 Task: Play an audio file in VLC and adjust the audio speed to 0.5x for slower playback.
Action: Mouse moved to (168, 191)
Screenshot: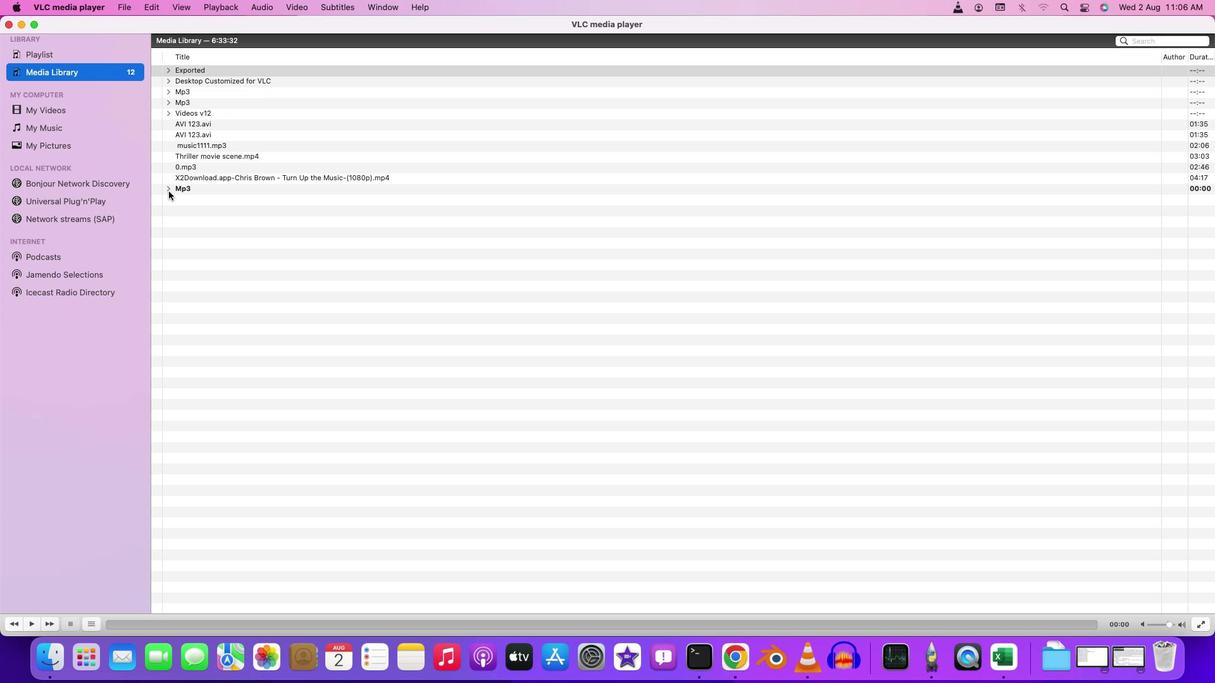 
Action: Mouse pressed left at (168, 191)
Screenshot: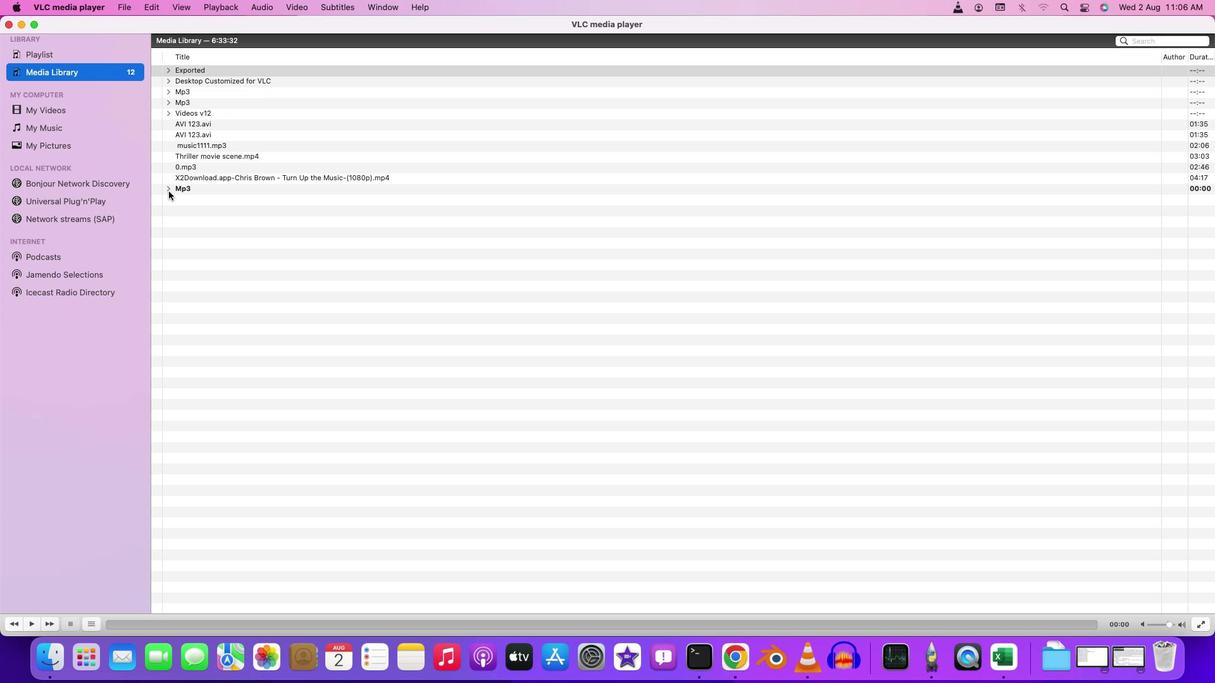 
Action: Mouse moved to (365, 243)
Screenshot: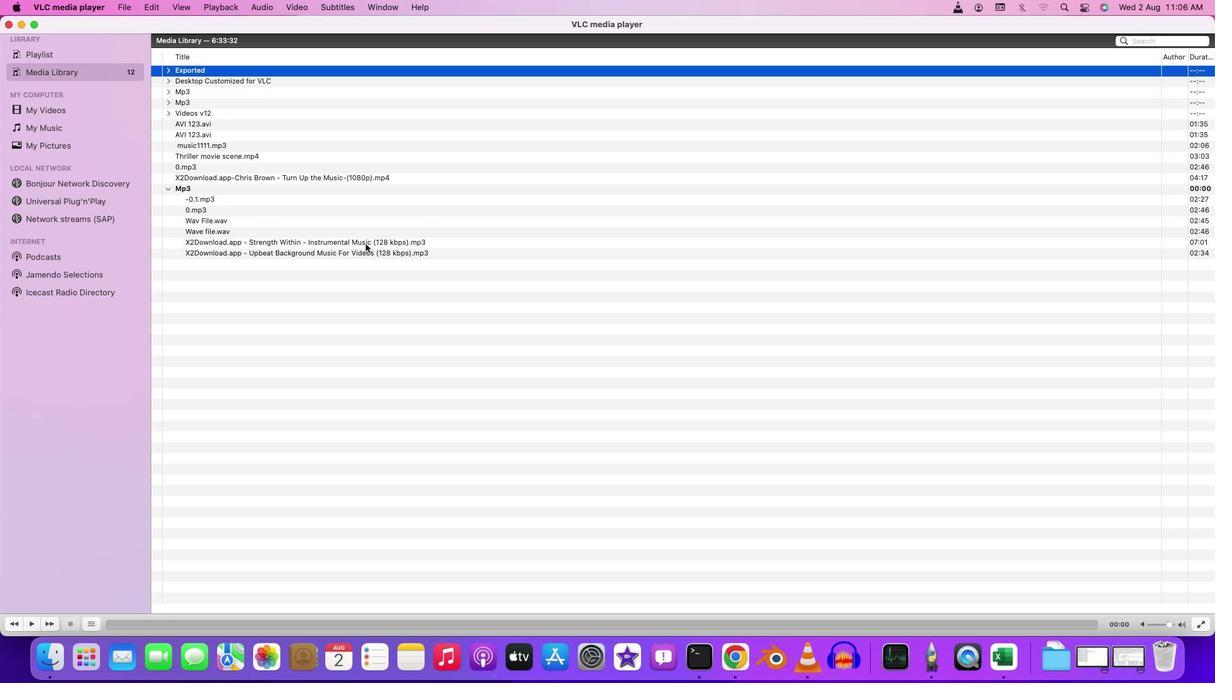 
Action: Mouse pressed left at (365, 243)
Screenshot: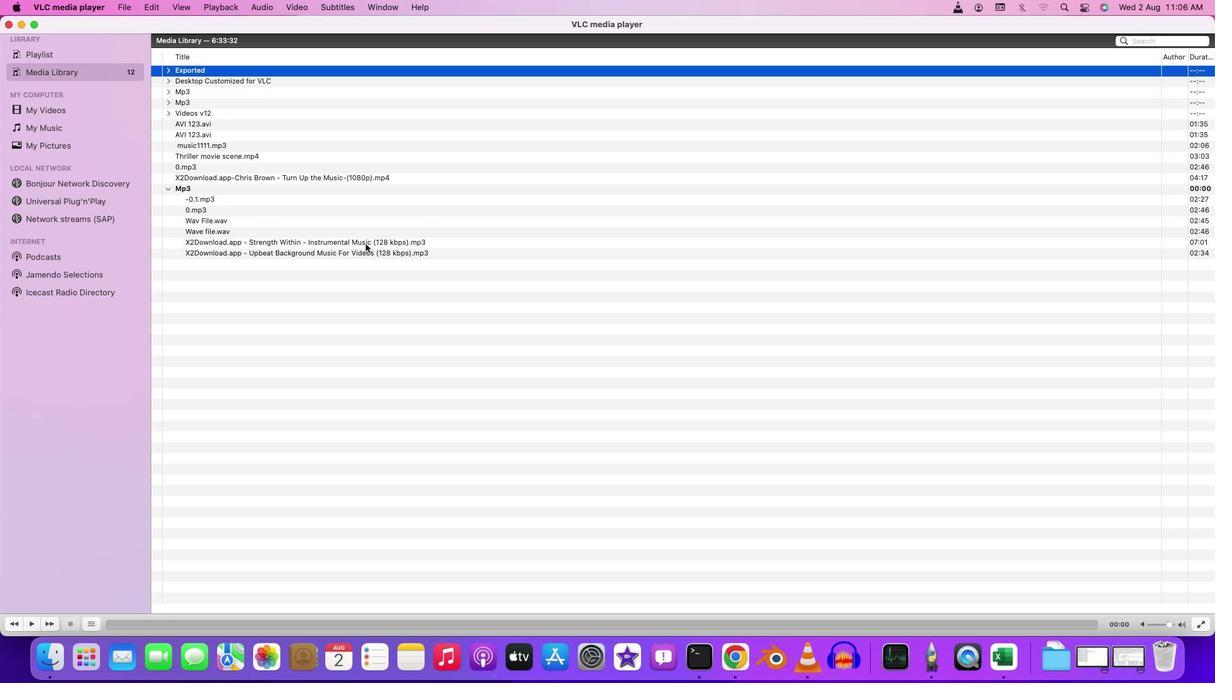 
Action: Mouse pressed left at (365, 243)
Screenshot: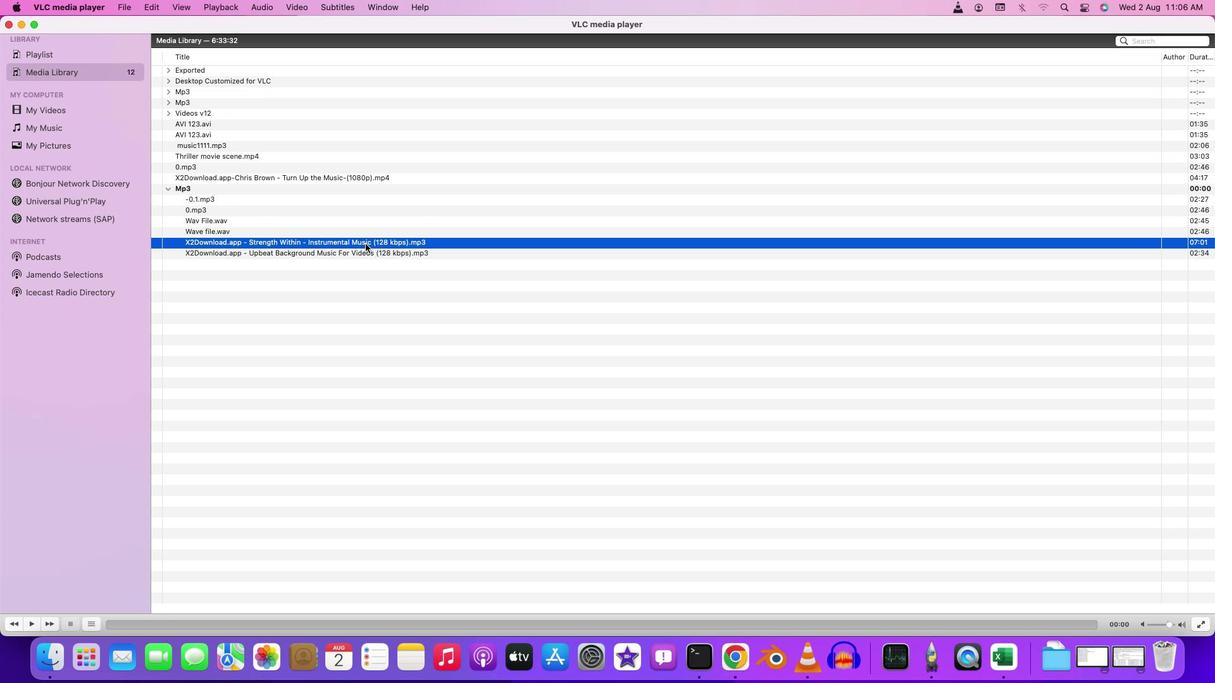 
Action: Mouse pressed left at (365, 243)
Screenshot: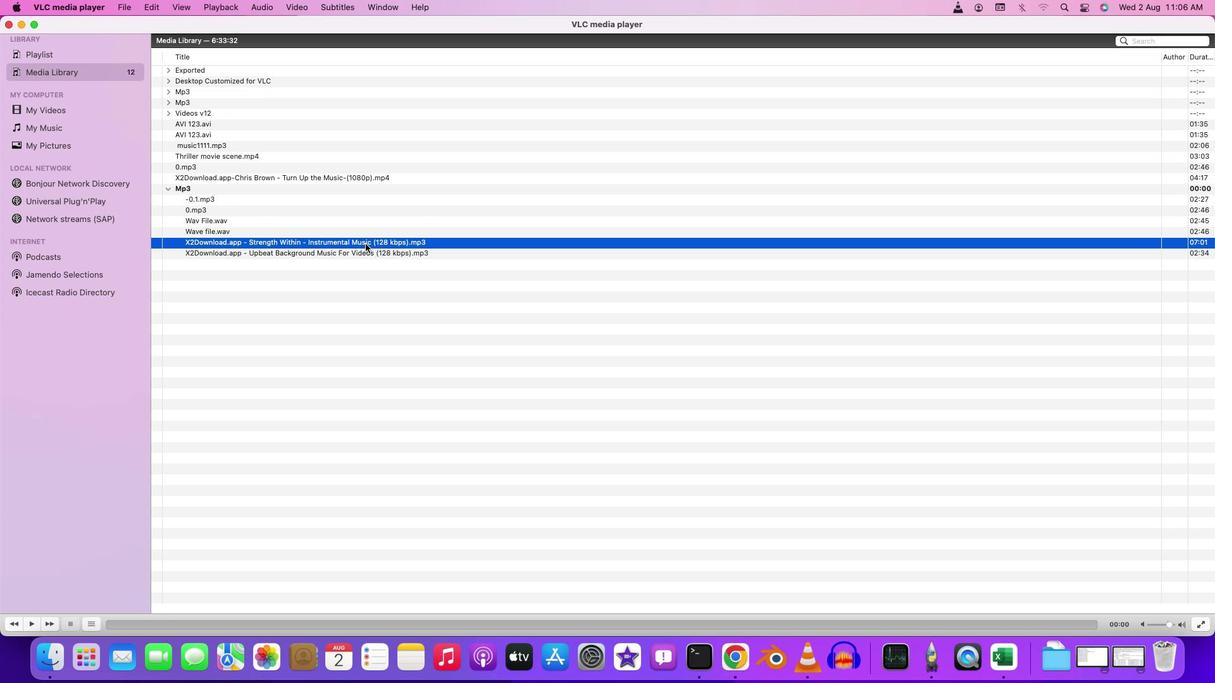 
Action: Mouse moved to (448, 630)
Screenshot: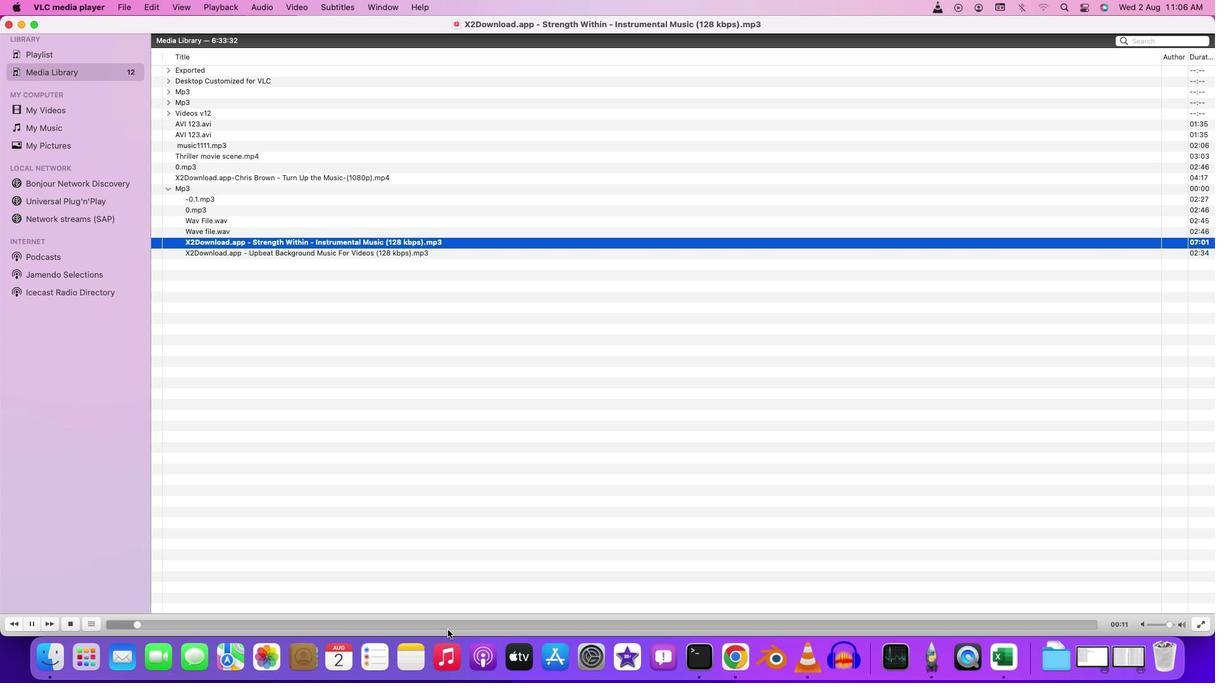 
Action: Mouse pressed left at (448, 630)
Screenshot: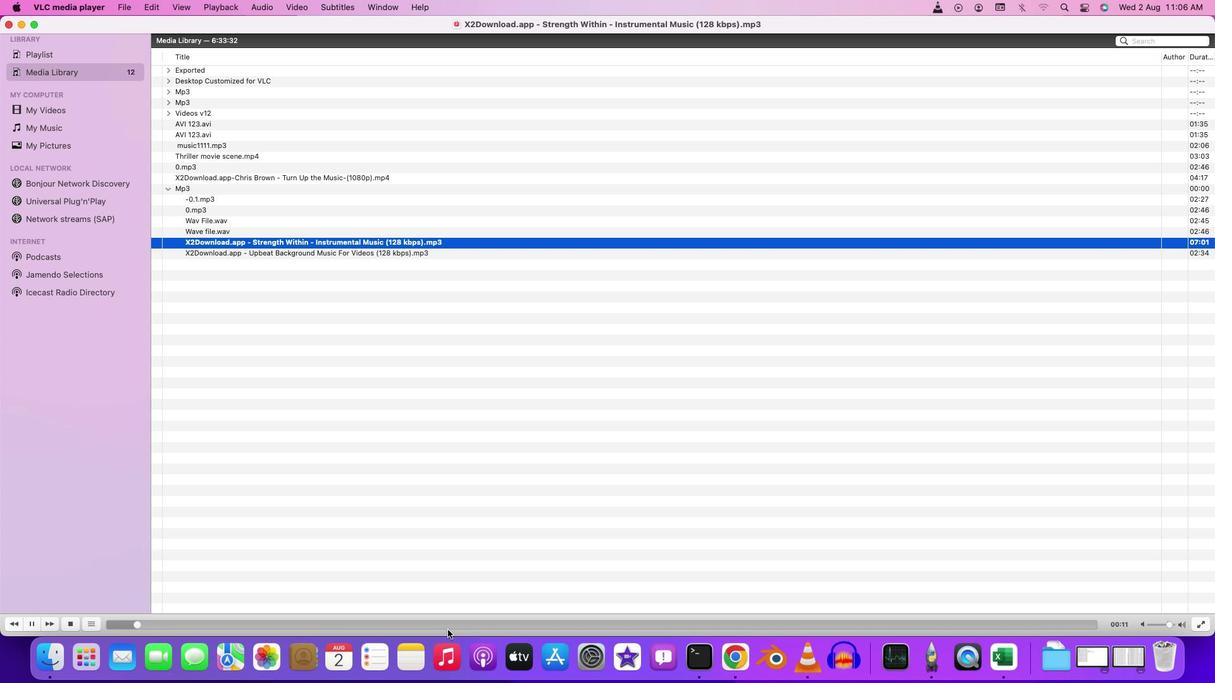 
Action: Mouse moved to (232, 12)
Screenshot: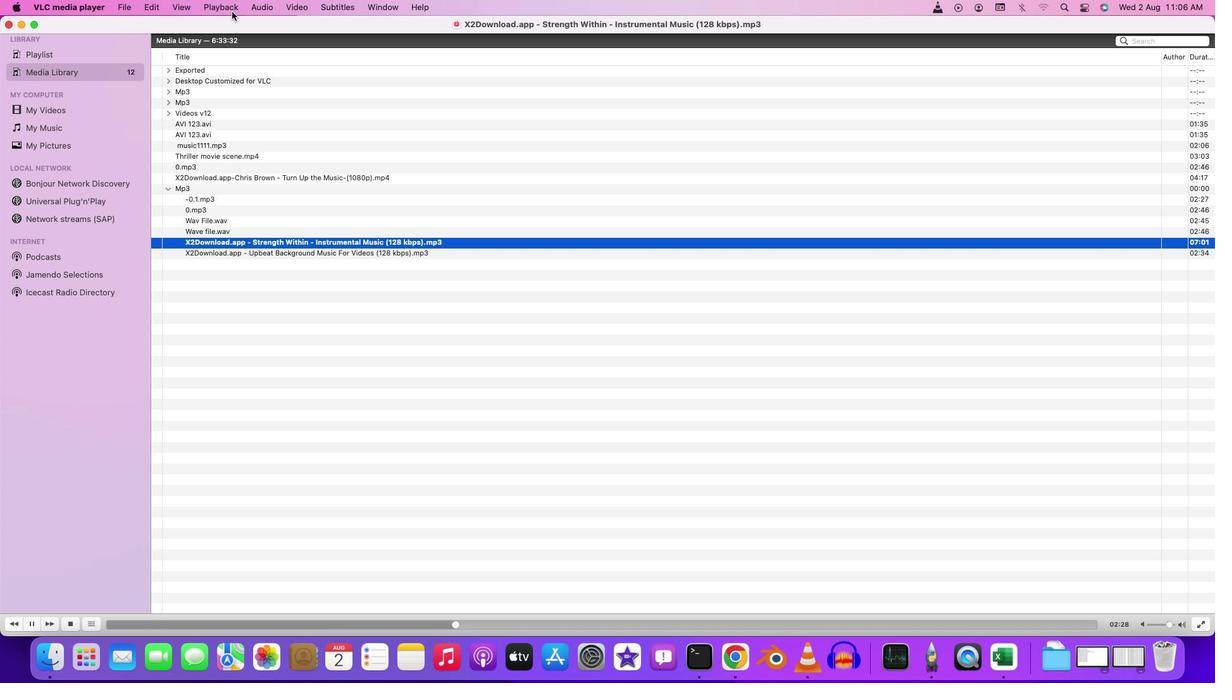 
Action: Mouse pressed left at (232, 12)
Screenshot: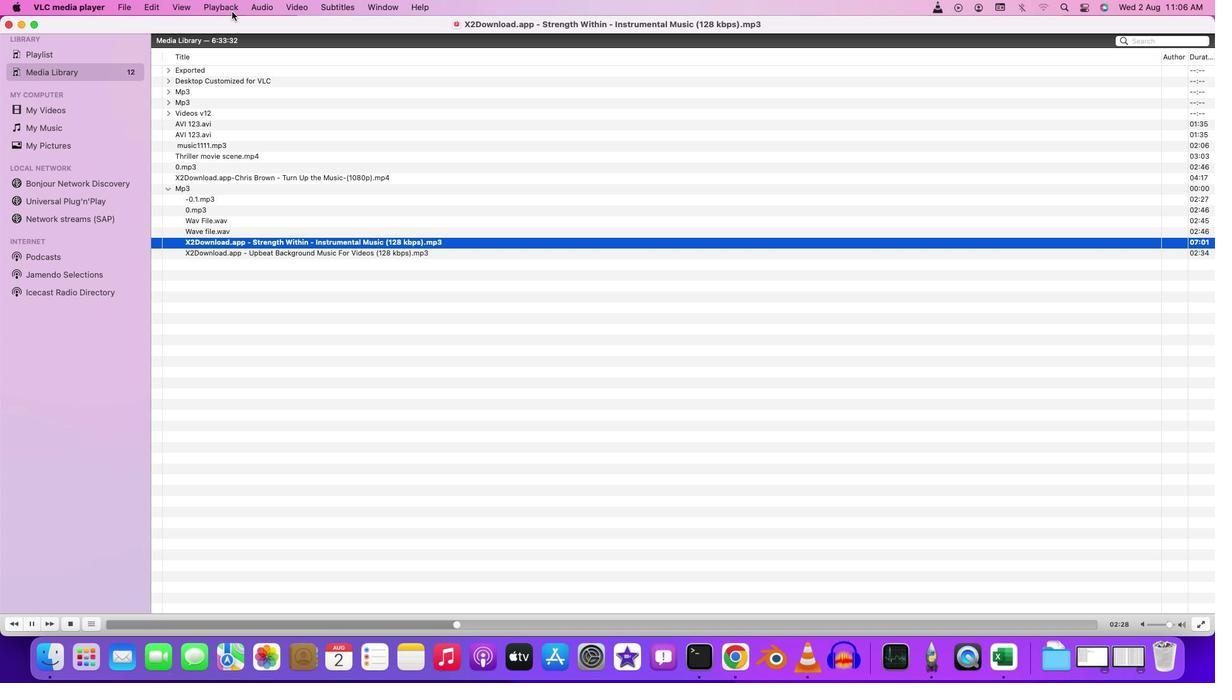 
Action: Mouse moved to (296, 89)
Screenshot: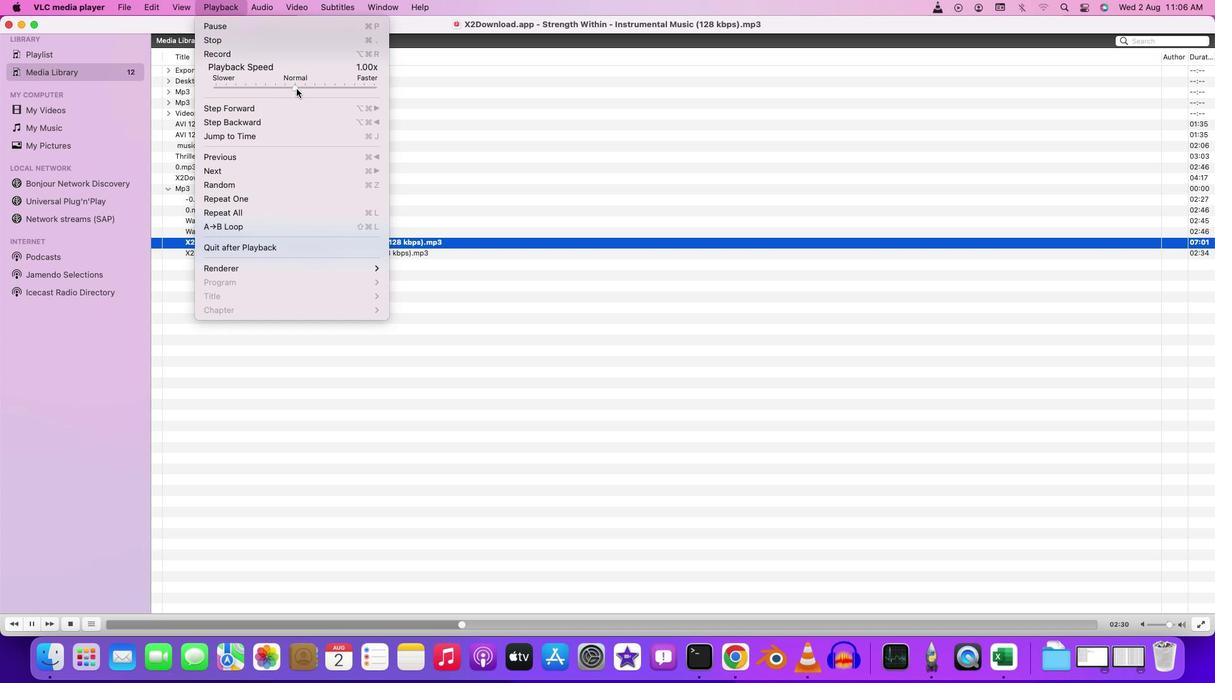 
Action: Mouse pressed left at (296, 89)
Screenshot: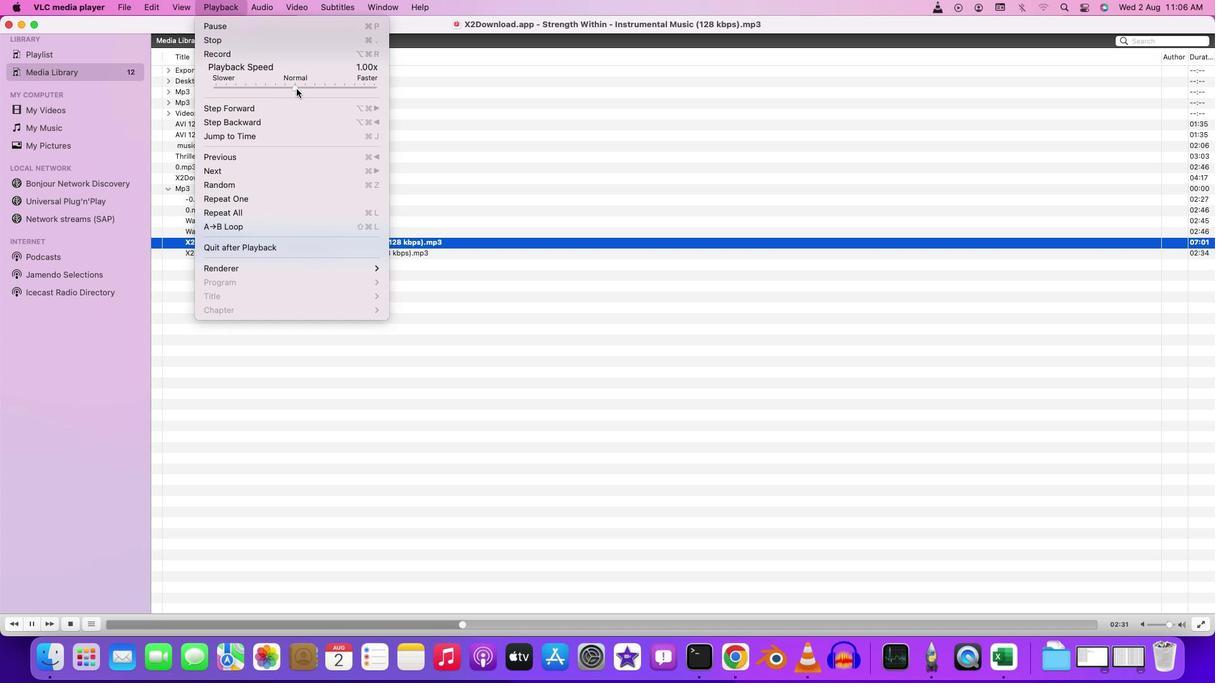 
Action: Mouse moved to (447, 307)
Screenshot: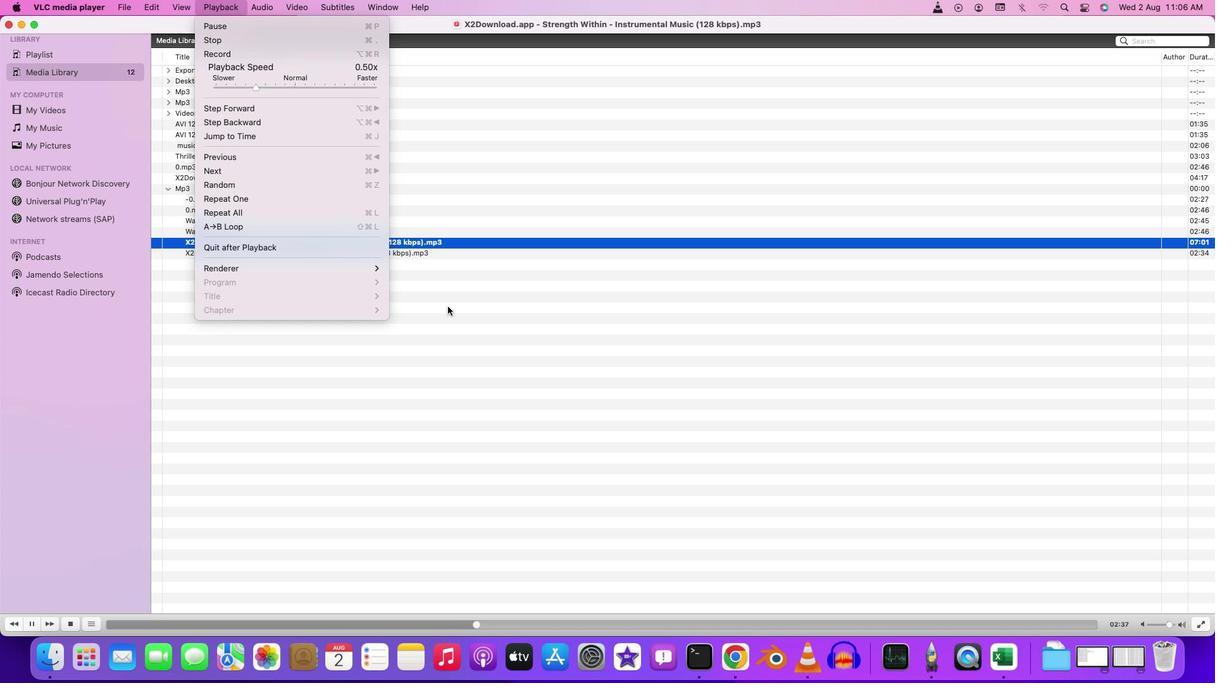 
Action: Mouse pressed left at (447, 307)
Screenshot: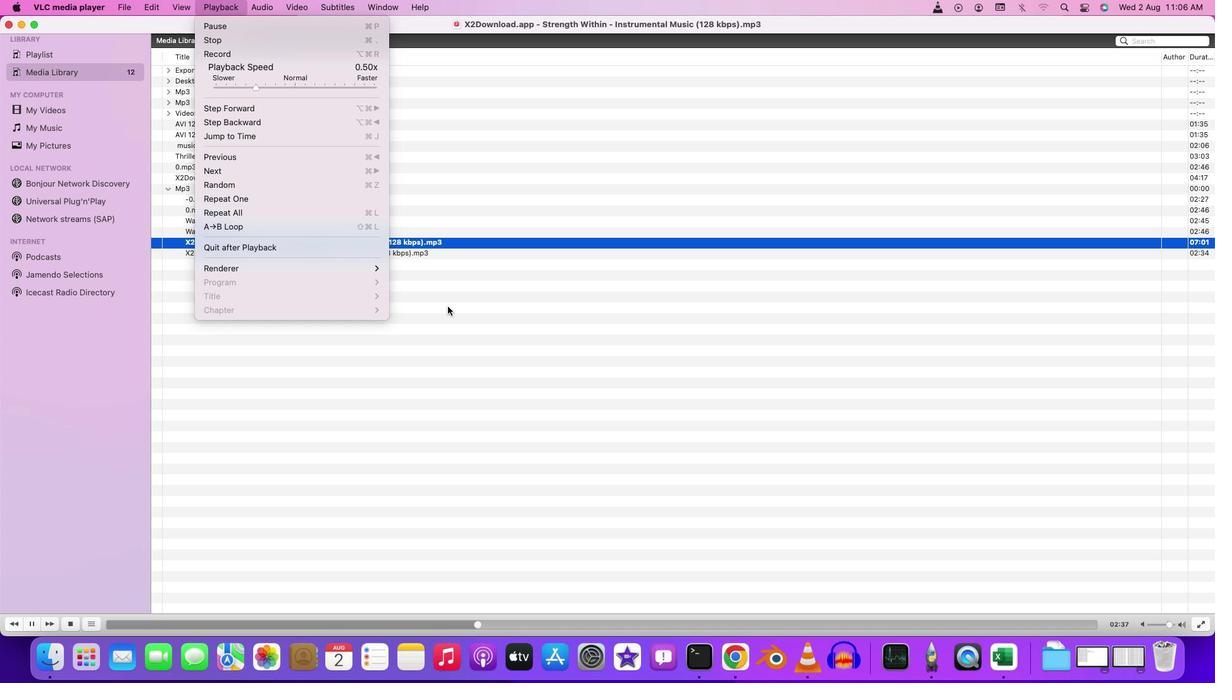 
Action: Mouse moved to (577, 625)
Screenshot: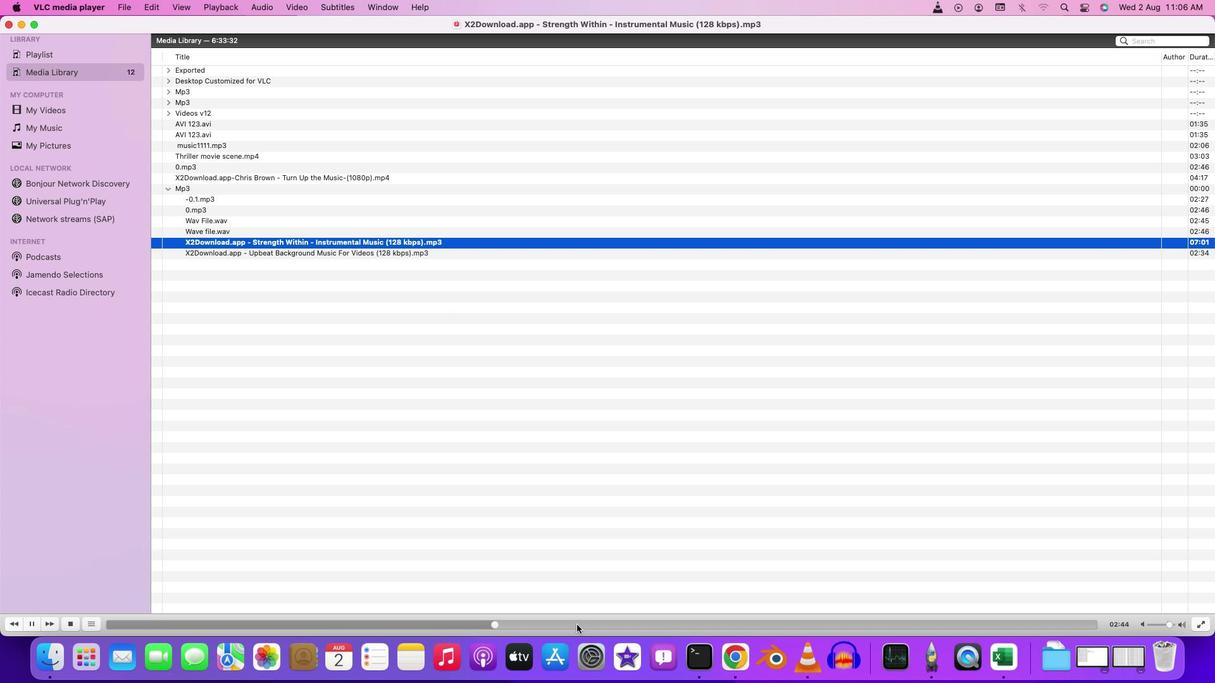 
Action: Mouse pressed left at (577, 625)
Screenshot: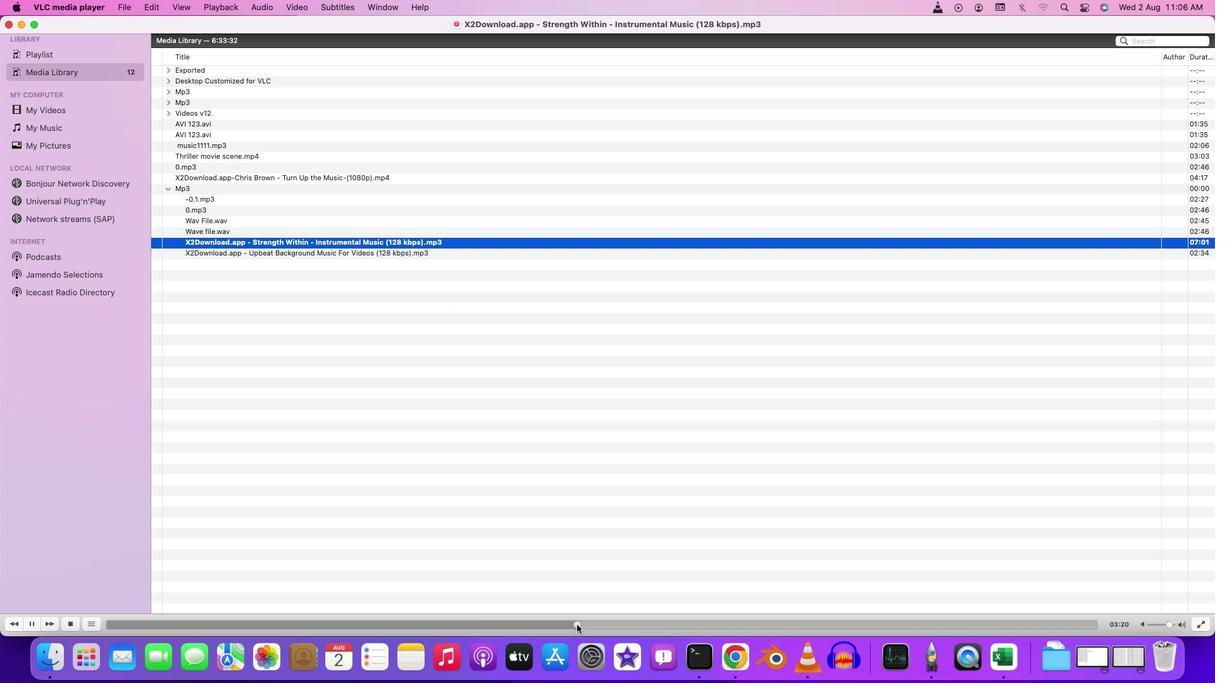 
Action: Mouse moved to (728, 629)
Screenshot: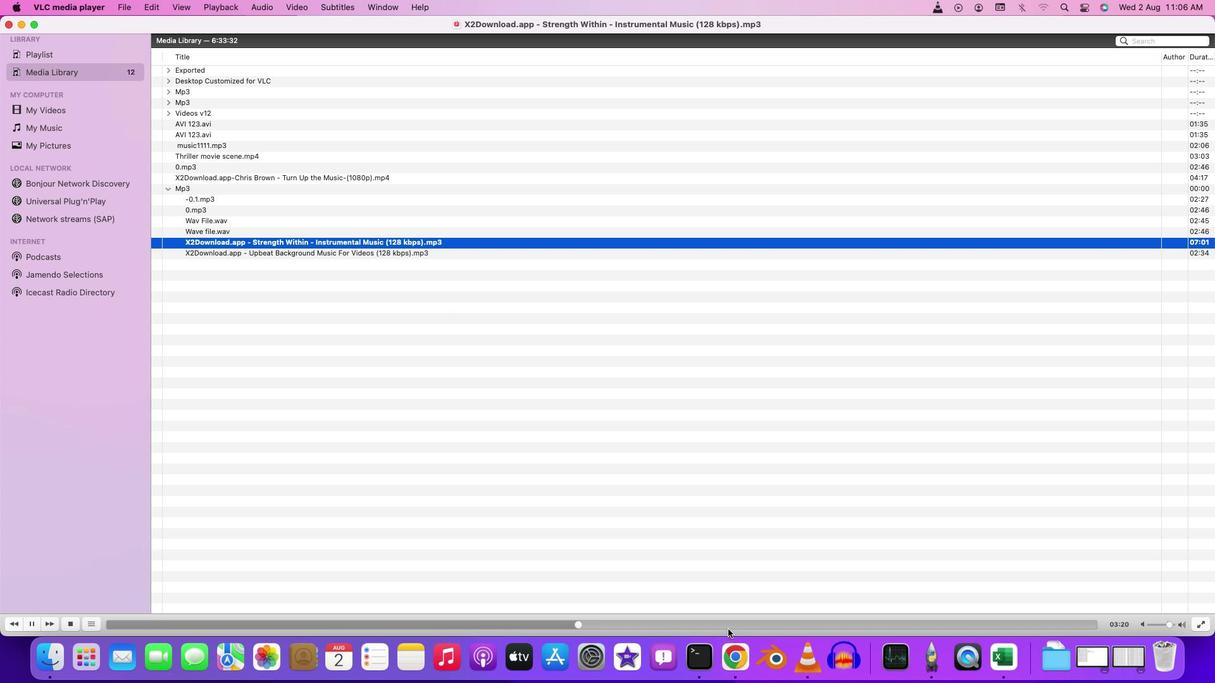 
Action: Mouse pressed left at (728, 629)
Screenshot: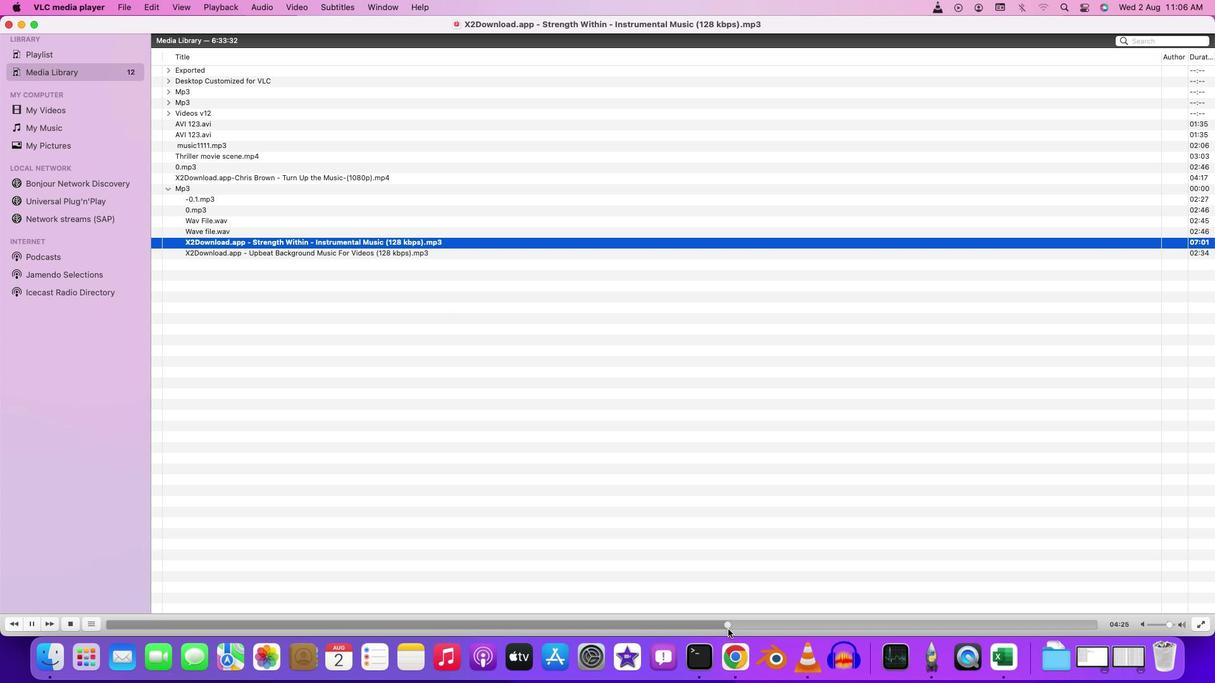 
Action: Mouse moved to (1001, 624)
Screenshot: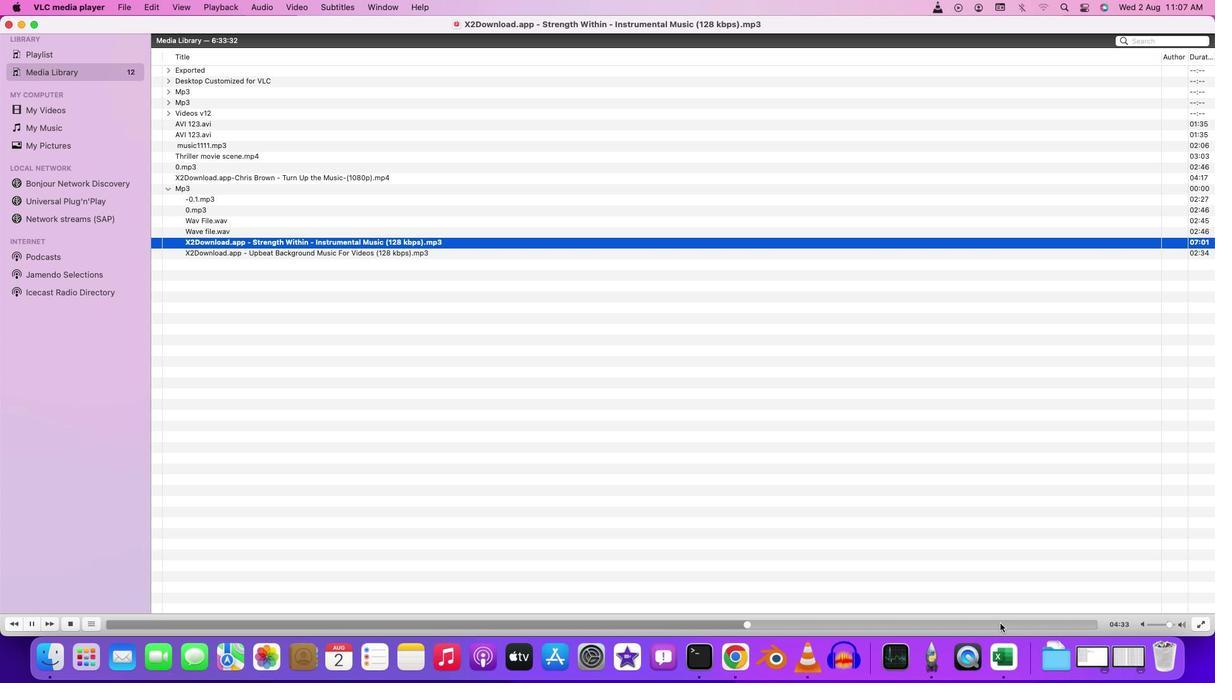 
Action: Mouse pressed left at (1001, 624)
Screenshot: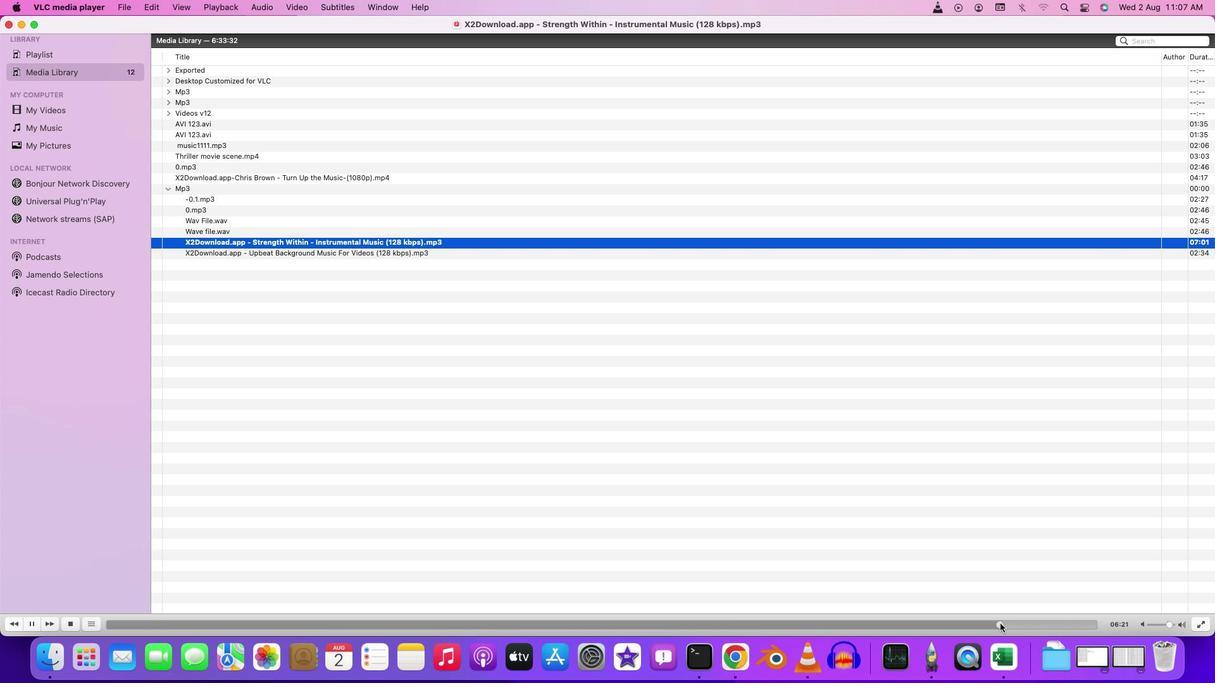 
Action: Mouse moved to (1087, 624)
Screenshot: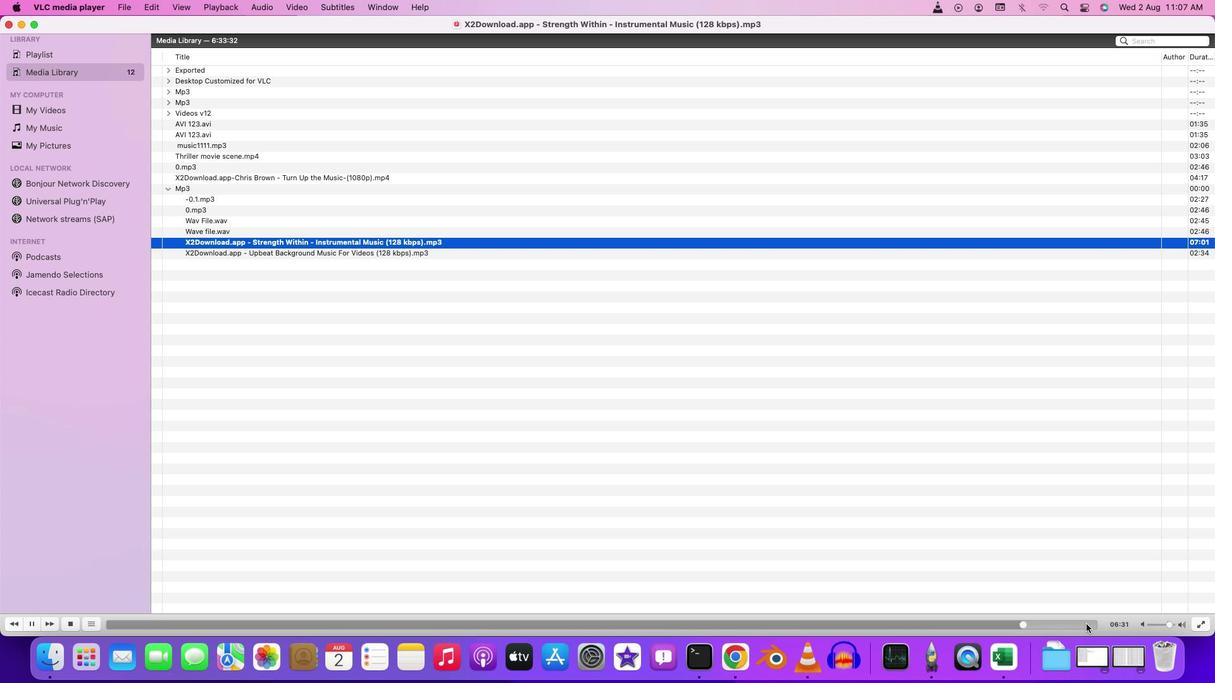
Action: Mouse pressed left at (1087, 624)
Screenshot: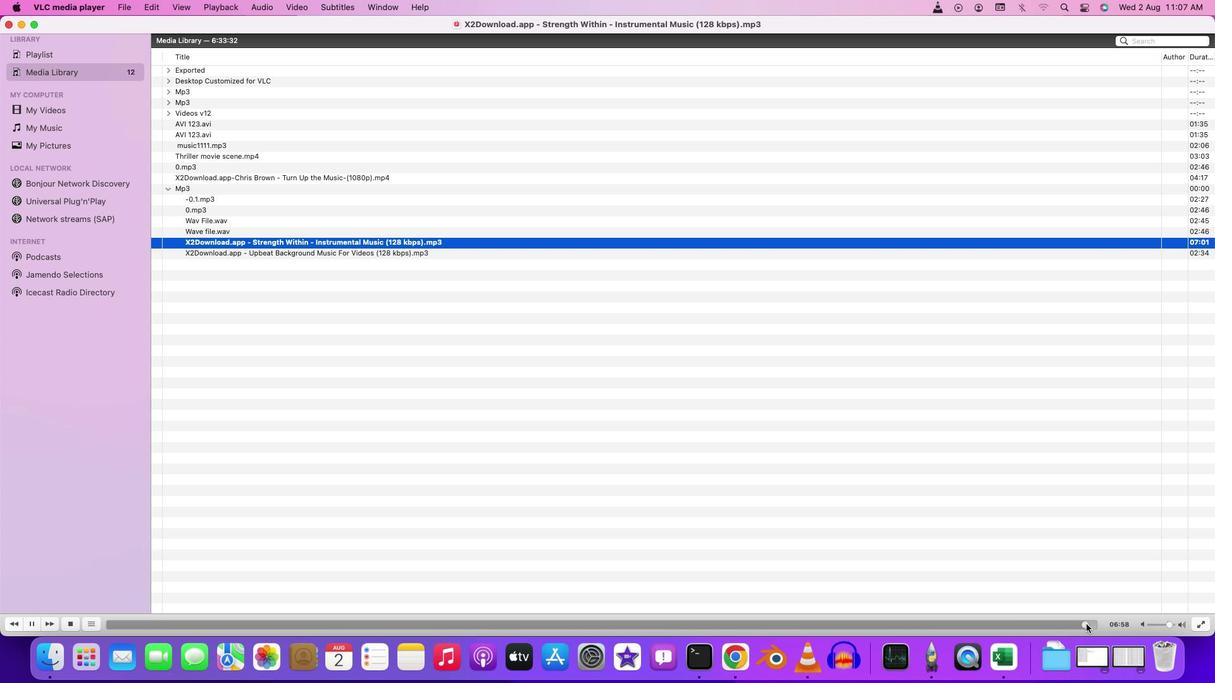
Action: Mouse moved to (927, 516)
Screenshot: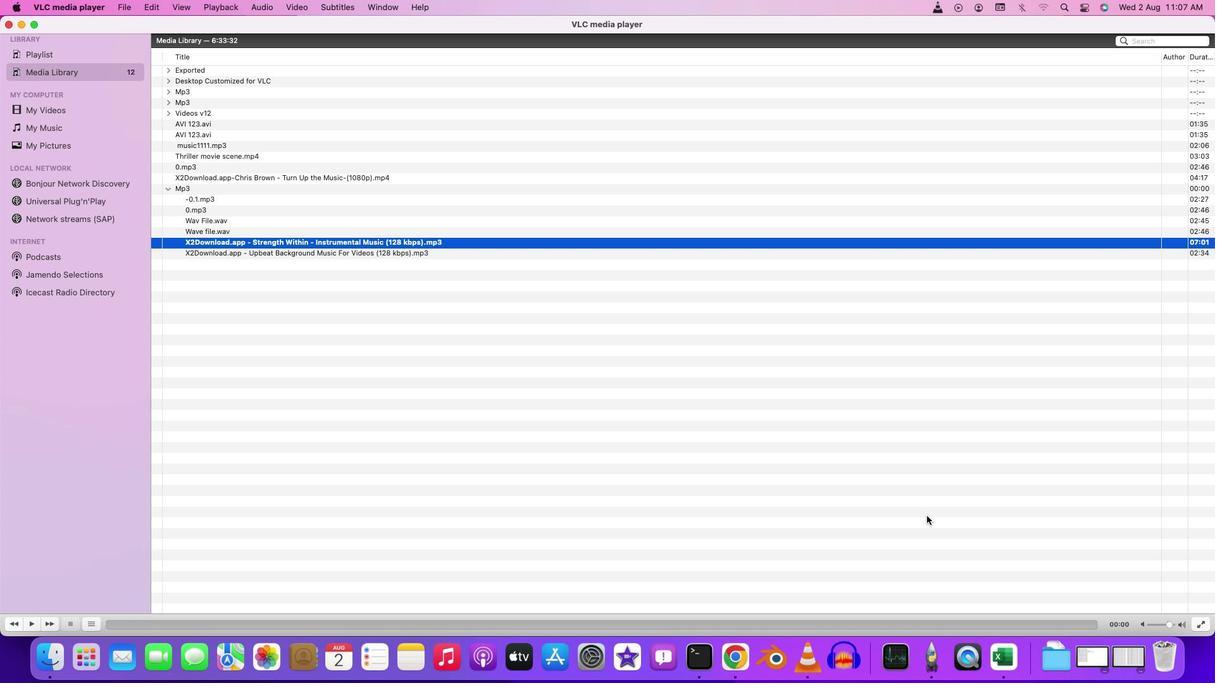 
